 Task: Find the word "short" and replace with "small".
Action: Mouse moved to (68, 80)
Screenshot: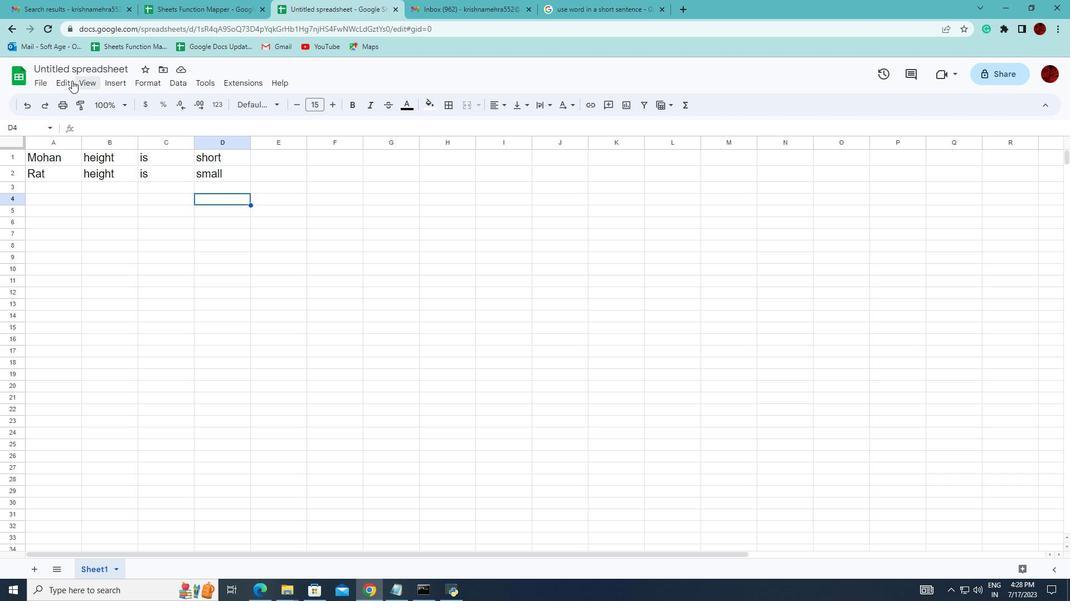 
Action: Mouse pressed left at (68, 80)
Screenshot: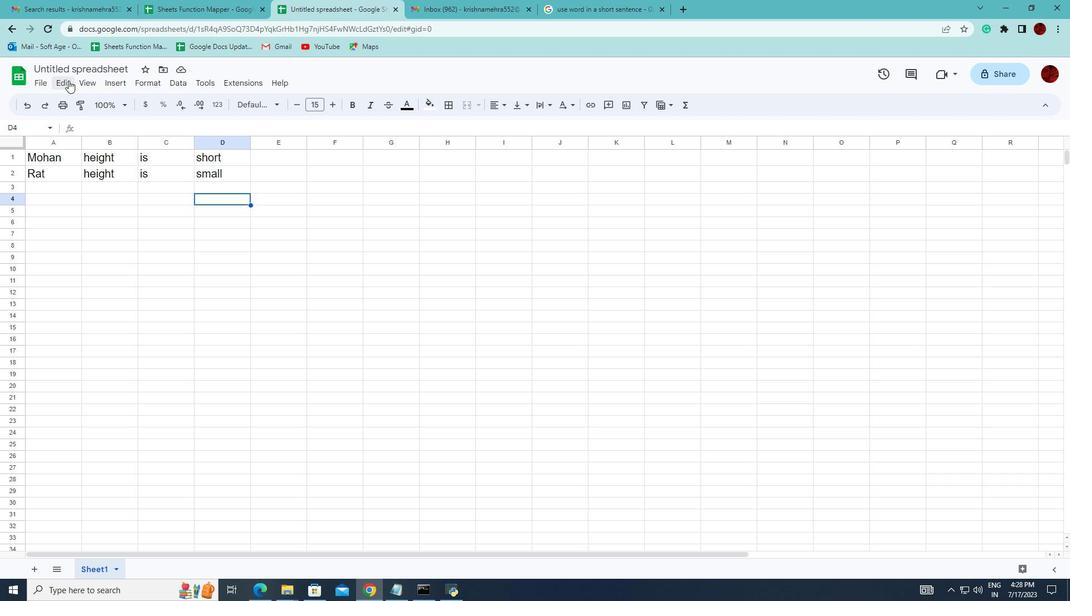 
Action: Mouse moved to (110, 270)
Screenshot: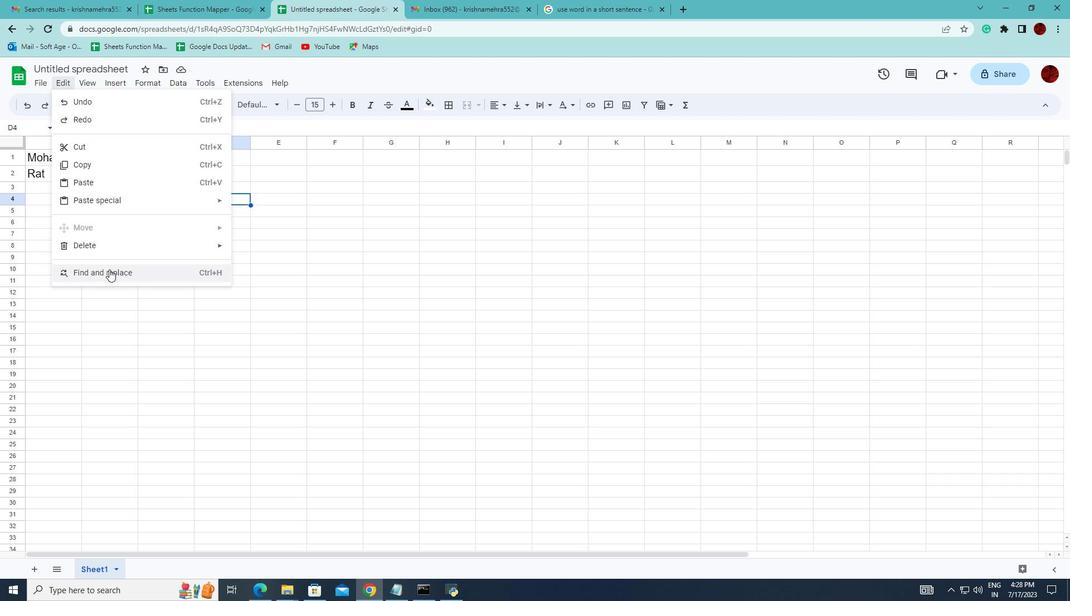 
Action: Mouse pressed left at (110, 270)
Screenshot: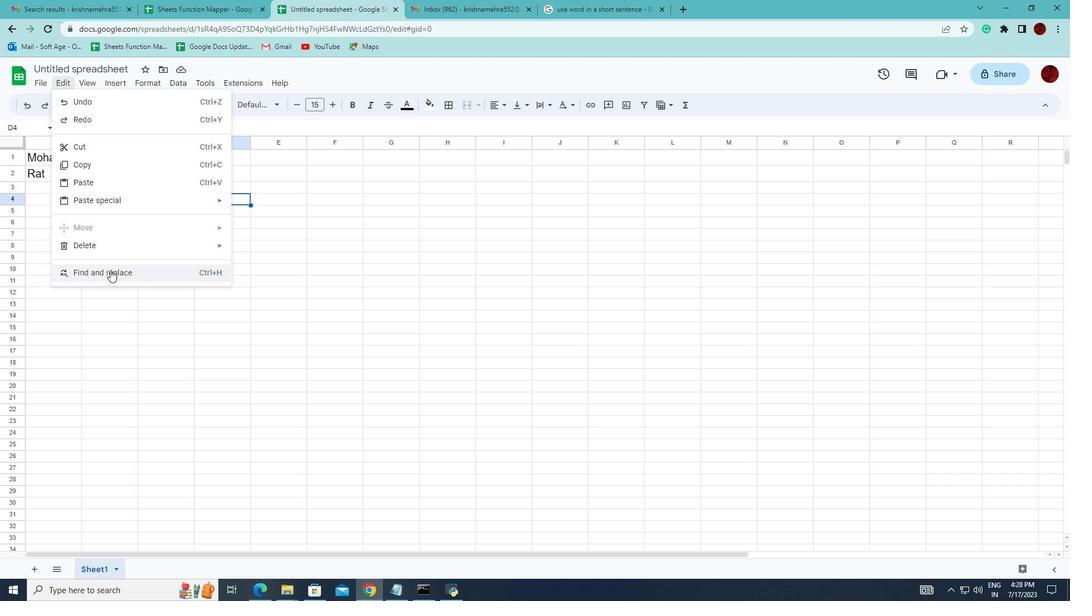 
Action: Mouse moved to (473, 222)
Screenshot: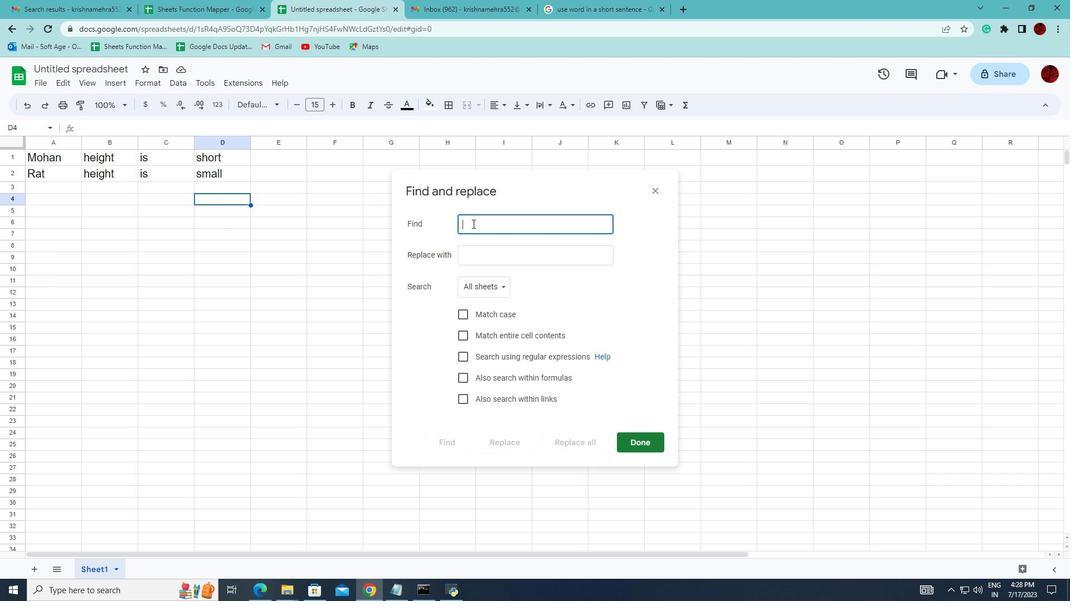 
Action: Key pressed short
Screenshot: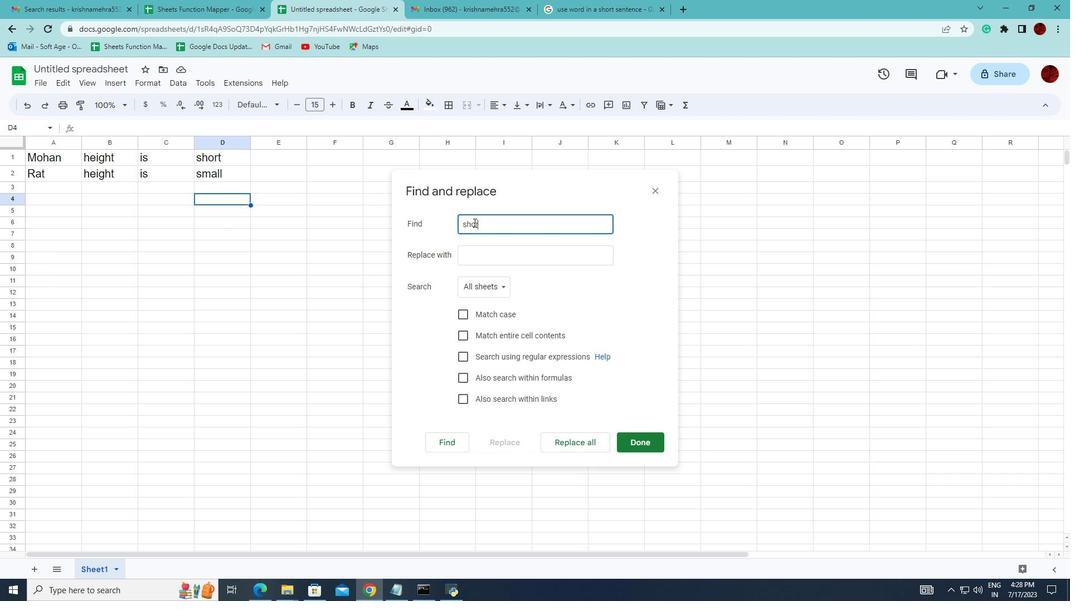 
Action: Mouse moved to (478, 257)
Screenshot: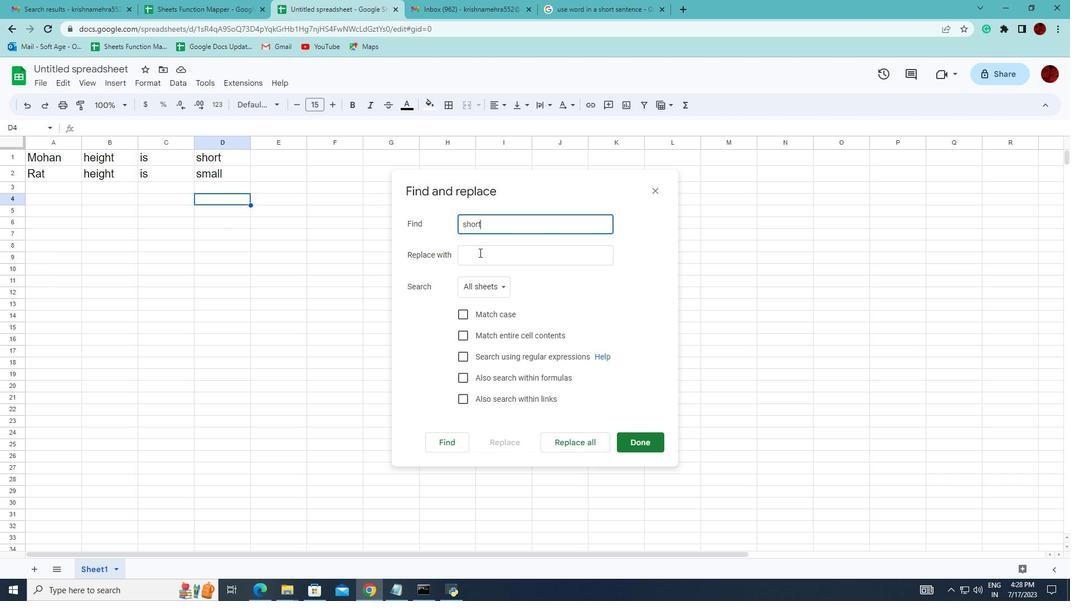 
Action: Mouse pressed left at (478, 257)
Screenshot: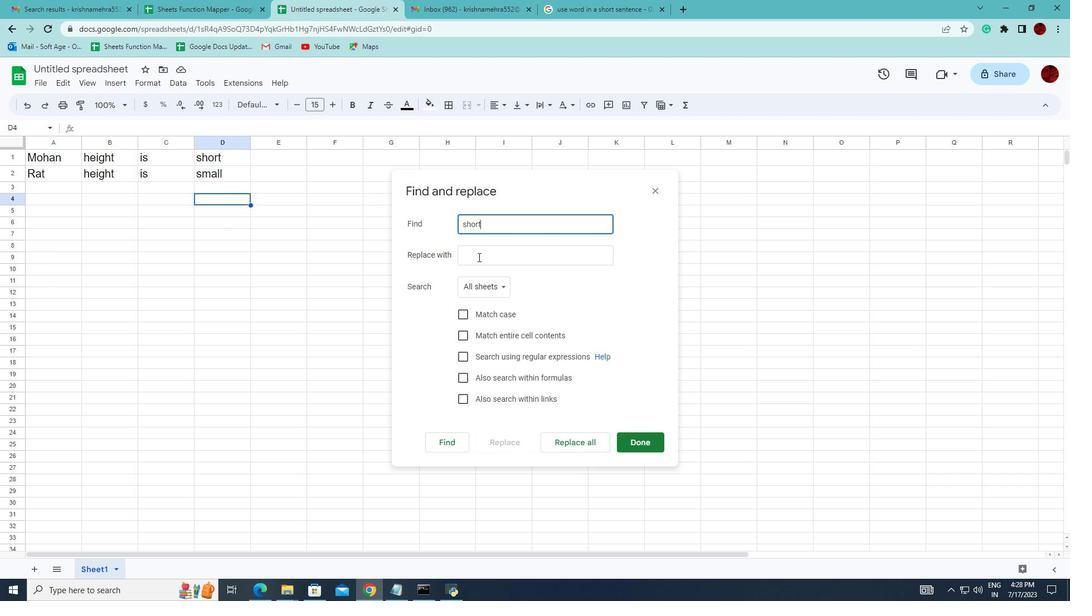 
Action: Key pressed small
Screenshot: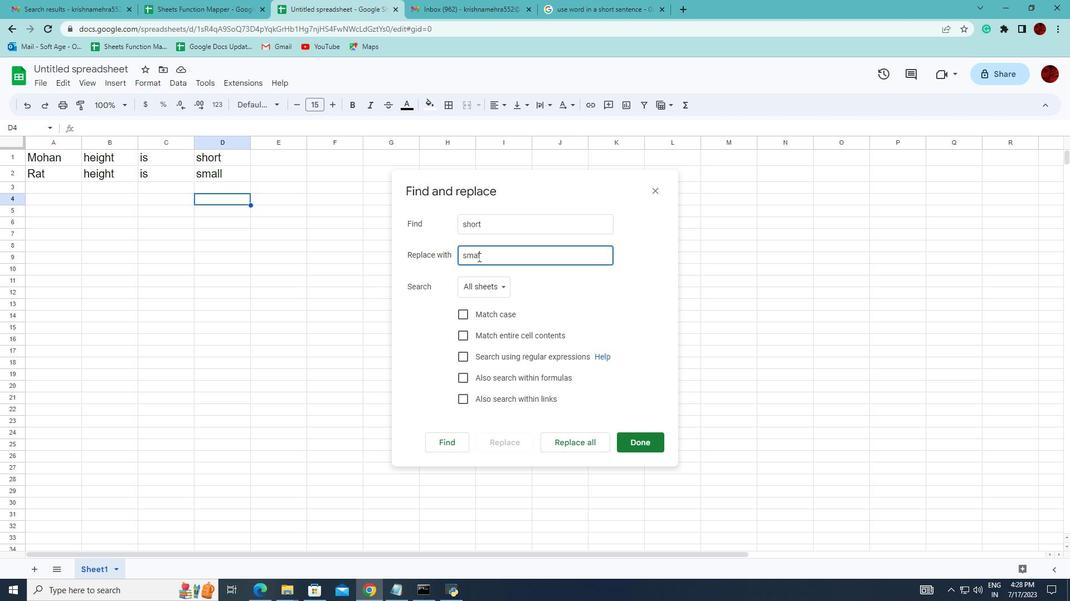 
Action: Mouse moved to (570, 437)
Screenshot: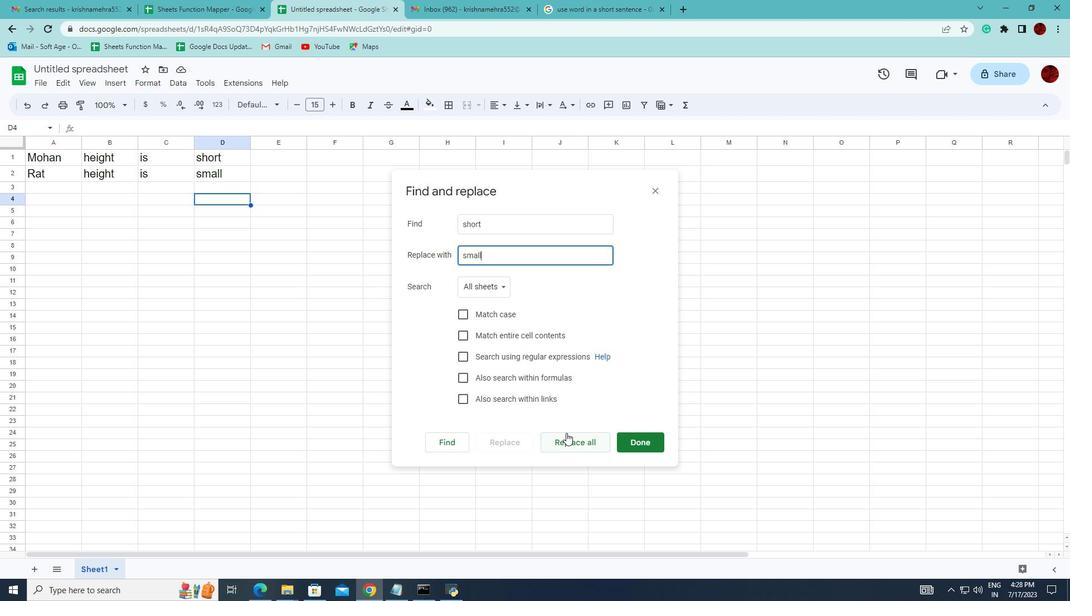 
Action: Mouse pressed left at (570, 437)
Screenshot: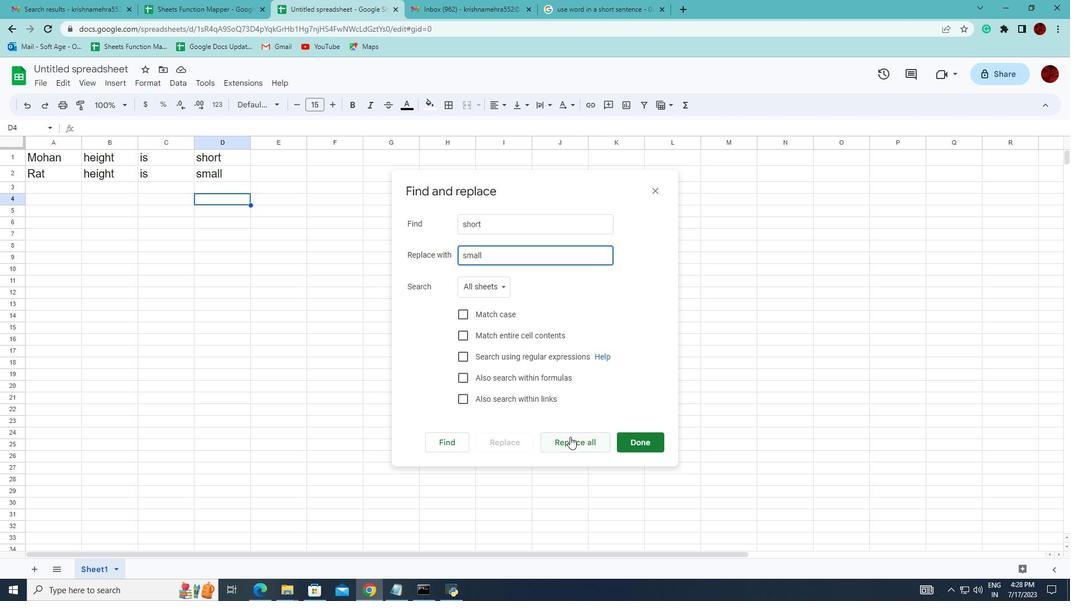 
Action: Mouse moved to (633, 441)
Screenshot: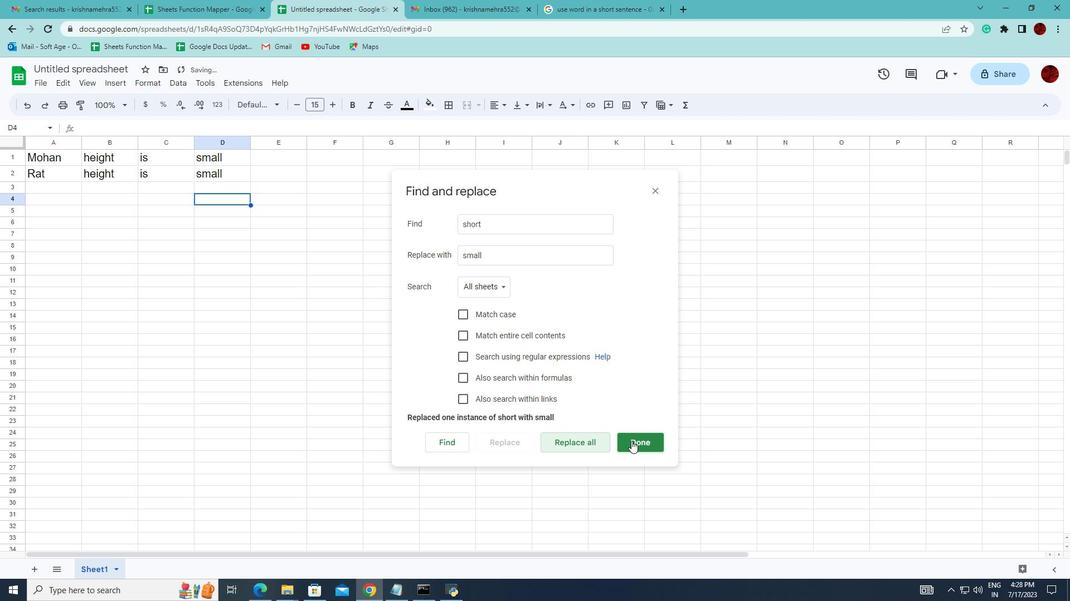 
Action: Mouse pressed left at (633, 441)
Screenshot: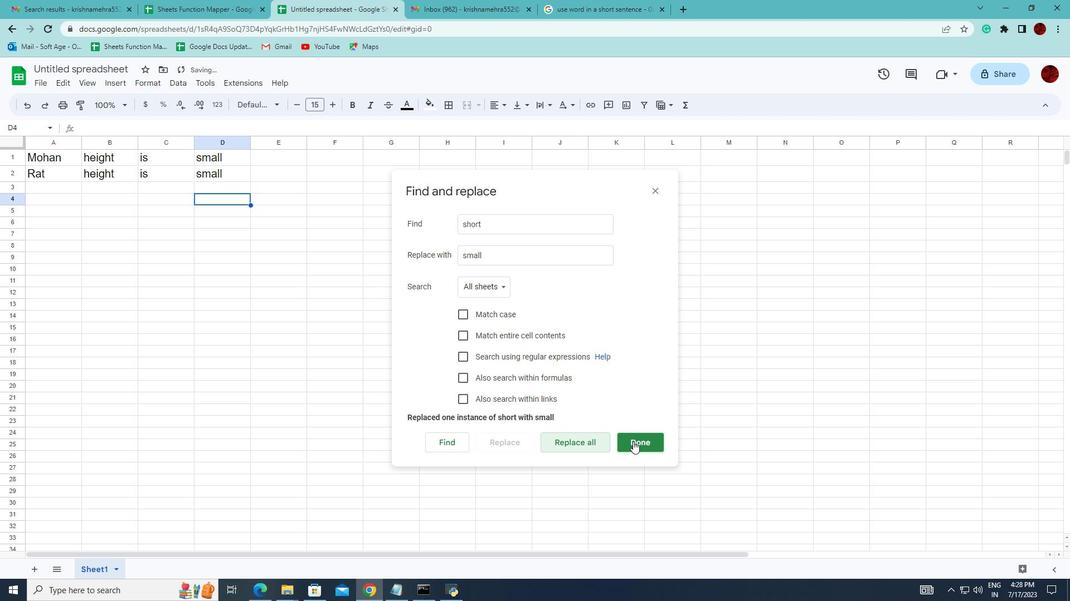 
Action: Mouse moved to (418, 436)
Screenshot: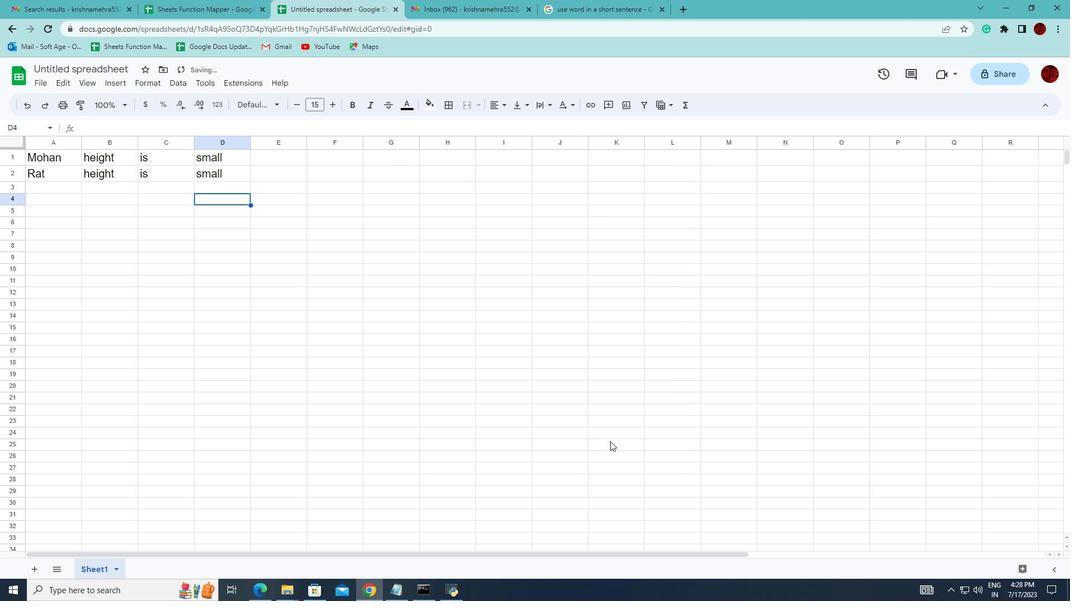
